 Task: Add So Delicious Unsweetened Coconut Milk Yogurt to the cart.
Action: Mouse moved to (55, 377)
Screenshot: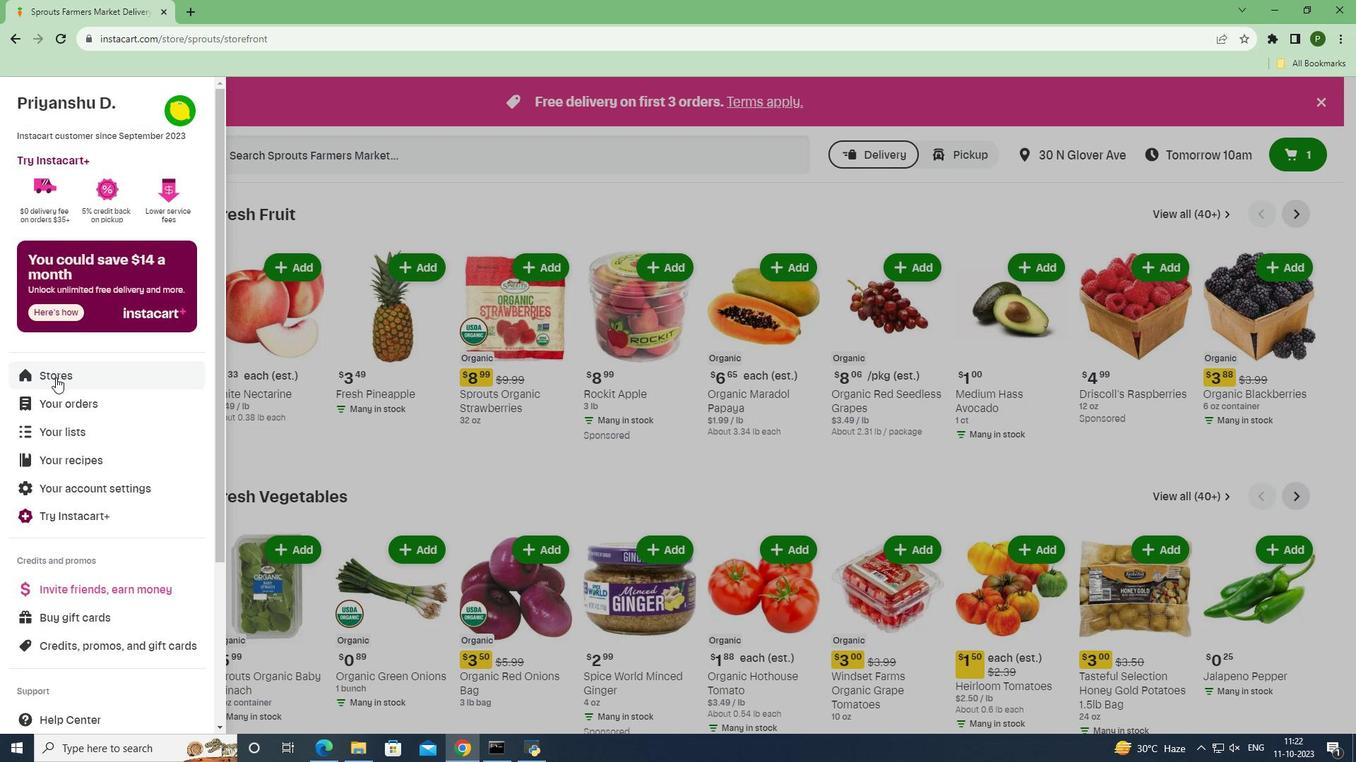 
Action: Mouse pressed left at (55, 377)
Screenshot: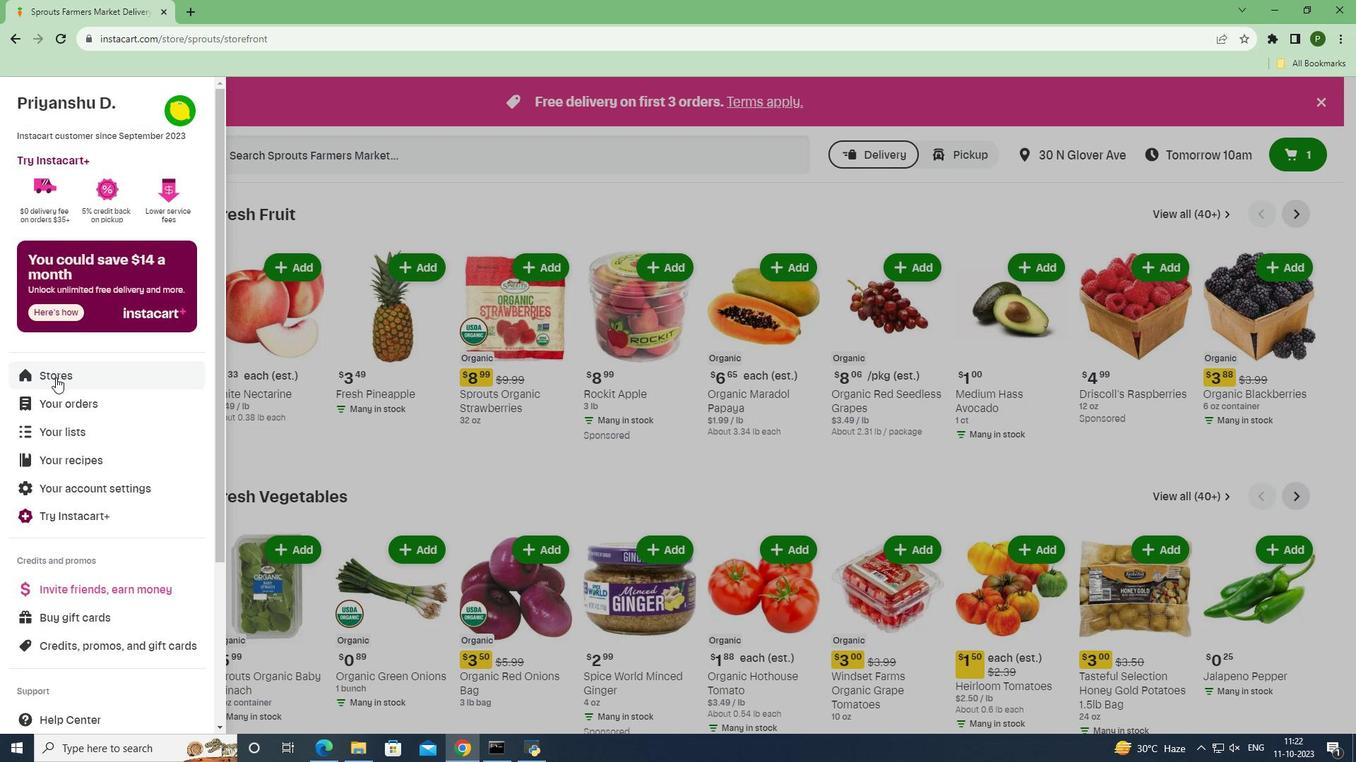 
Action: Mouse moved to (325, 168)
Screenshot: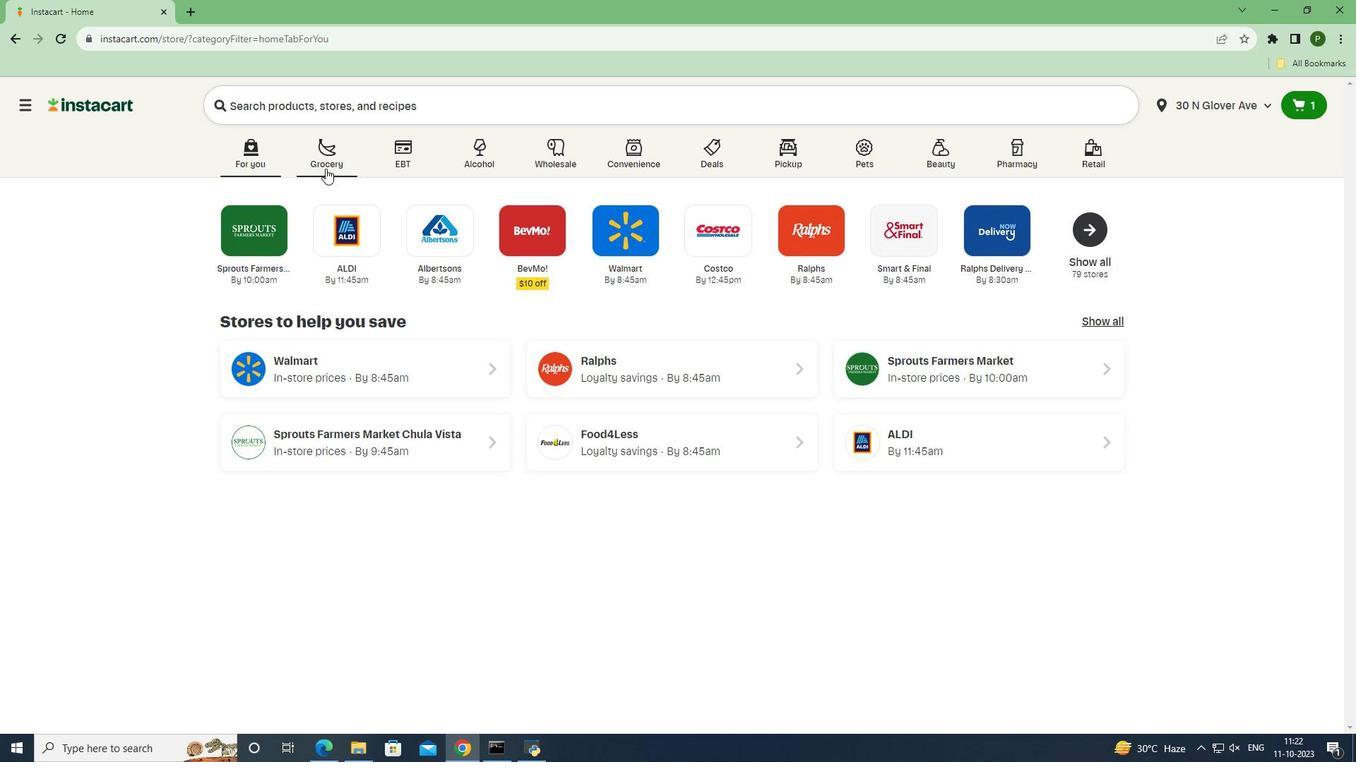 
Action: Mouse pressed left at (325, 168)
Screenshot: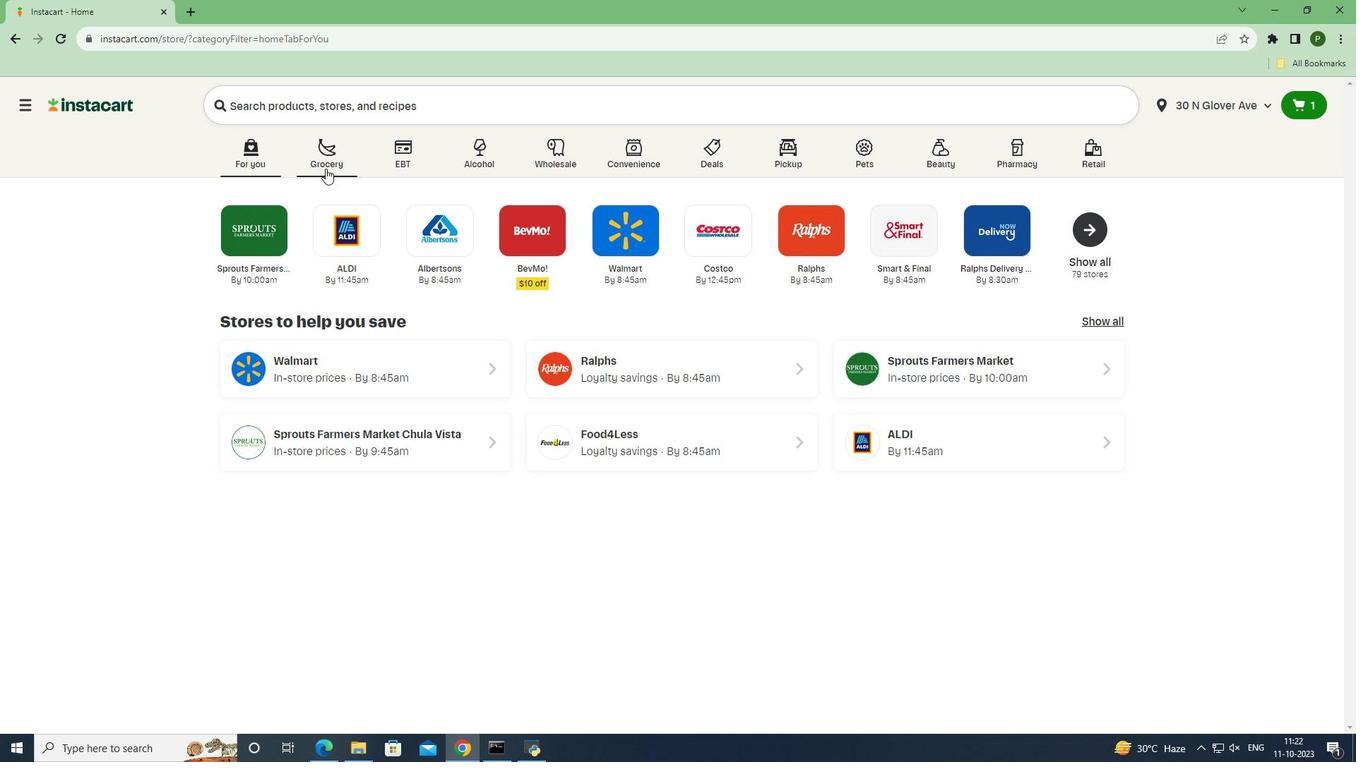 
Action: Mouse moved to (420, 276)
Screenshot: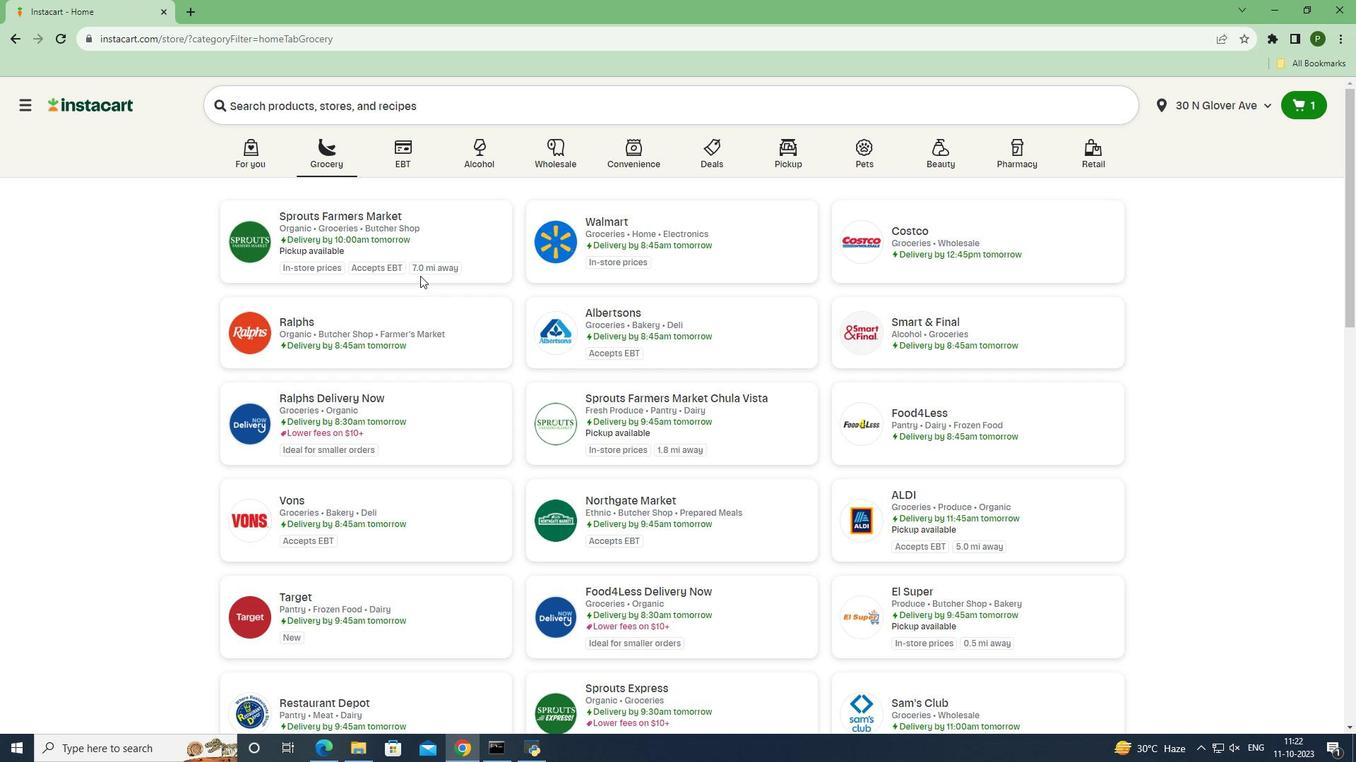 
Action: Mouse pressed left at (420, 276)
Screenshot: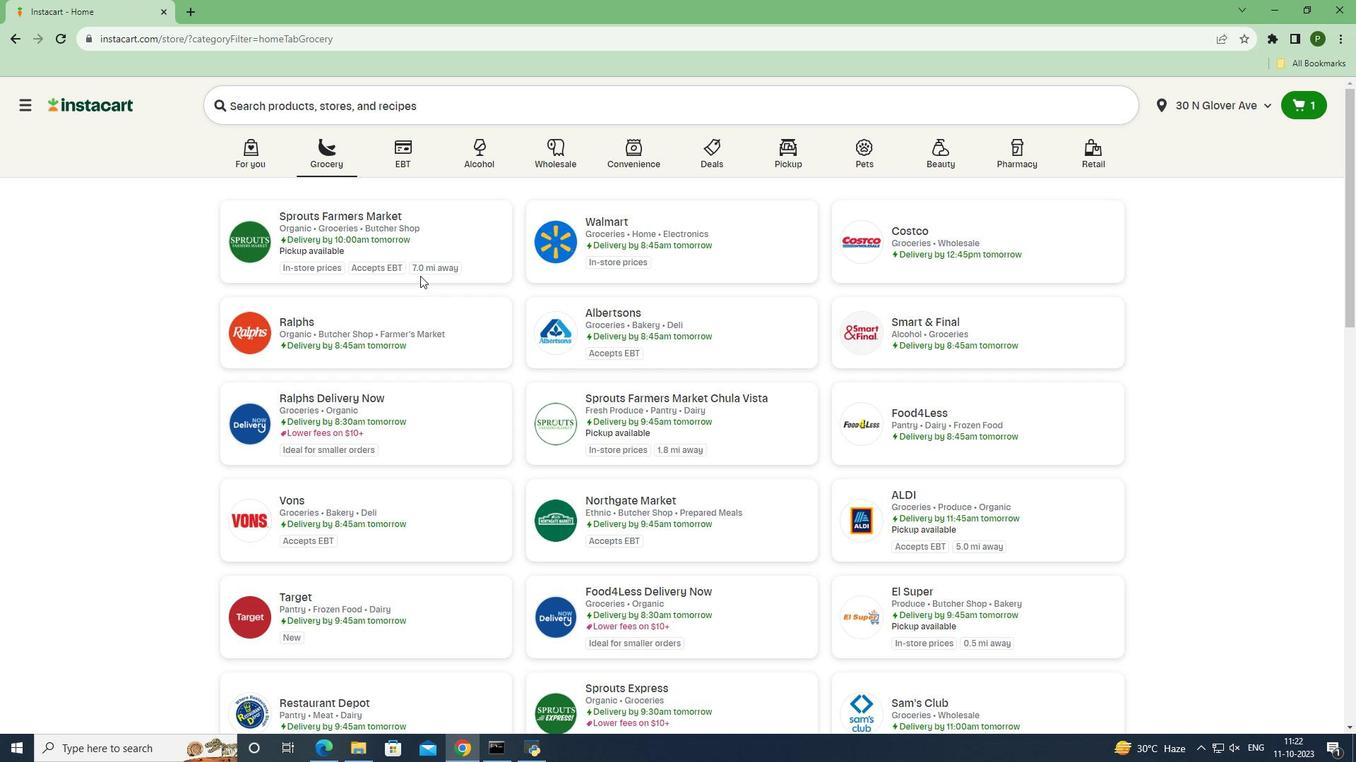 
Action: Mouse moved to (91, 504)
Screenshot: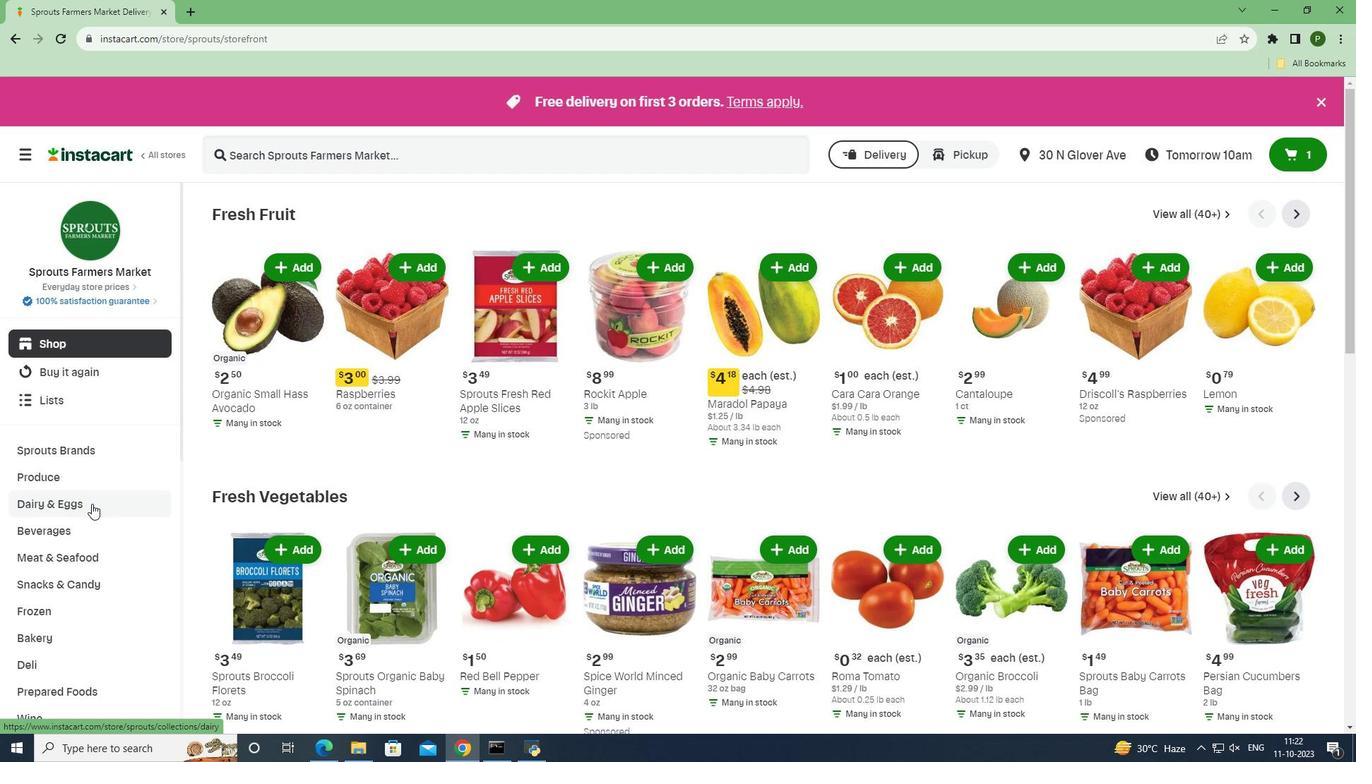 
Action: Mouse pressed left at (91, 504)
Screenshot: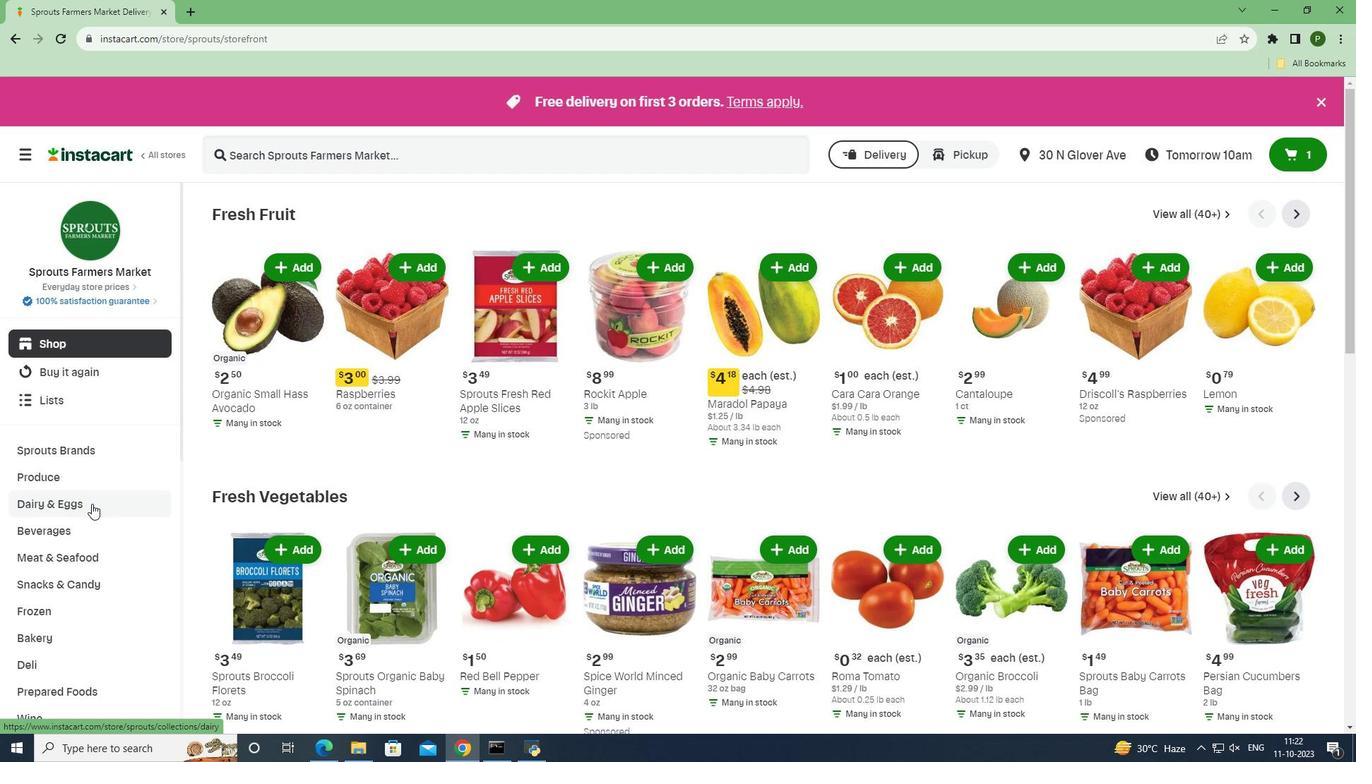 
Action: Mouse moved to (59, 610)
Screenshot: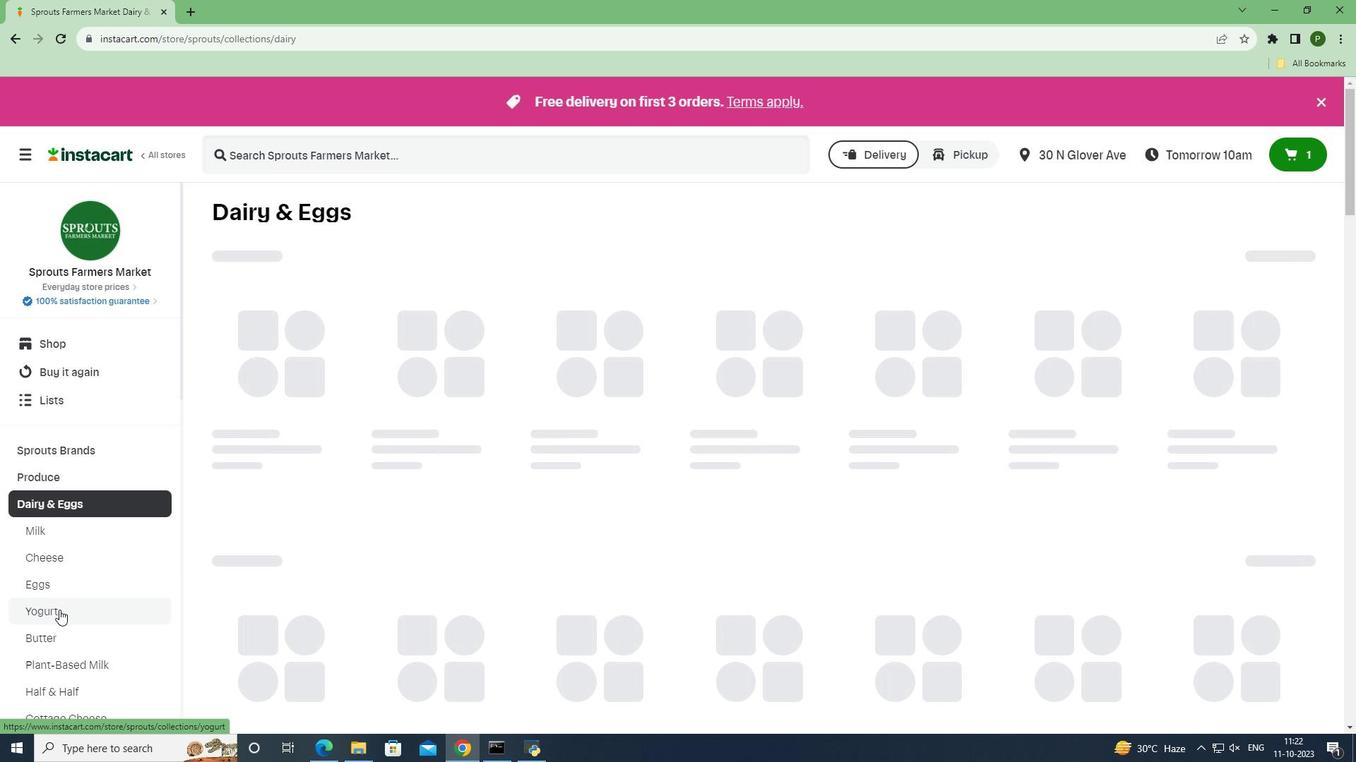 
Action: Mouse pressed left at (59, 610)
Screenshot: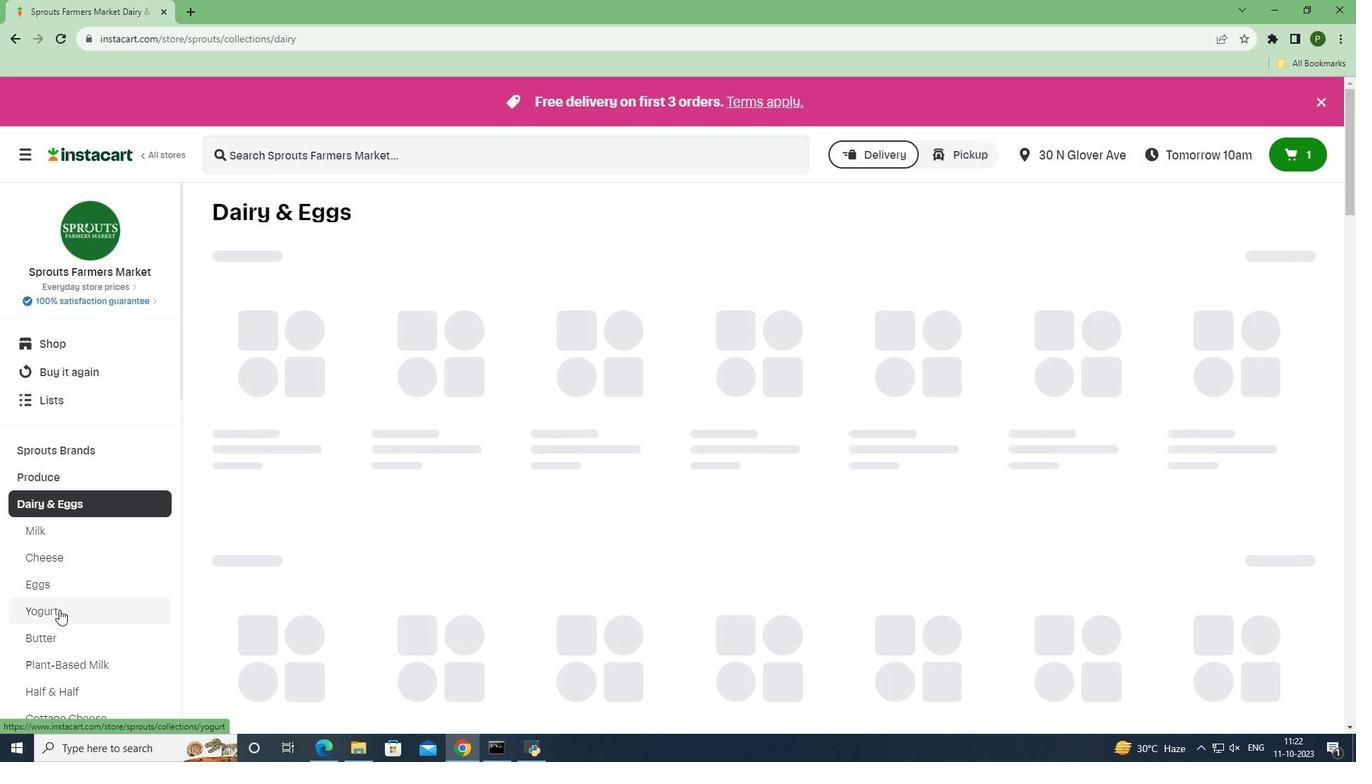 
Action: Mouse moved to (312, 154)
Screenshot: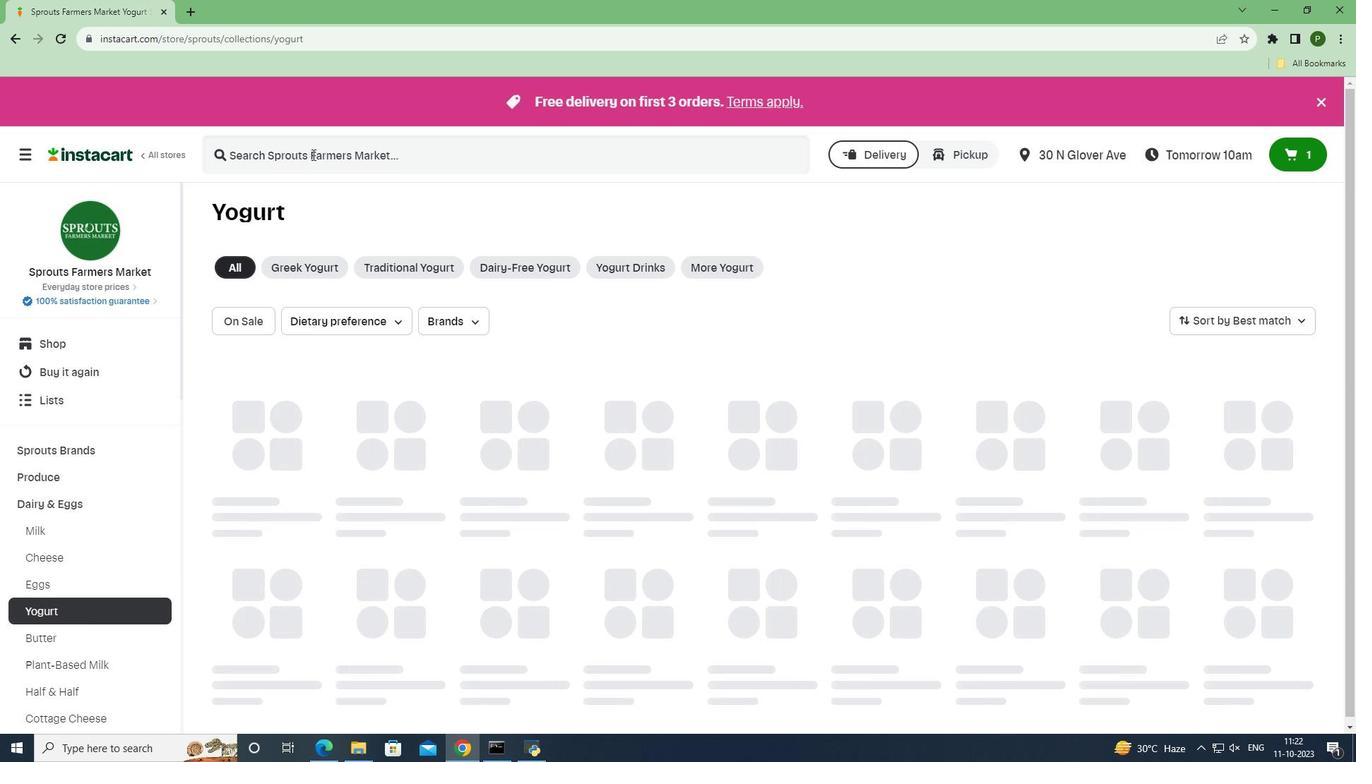 
Action: Mouse pressed left at (312, 154)
Screenshot: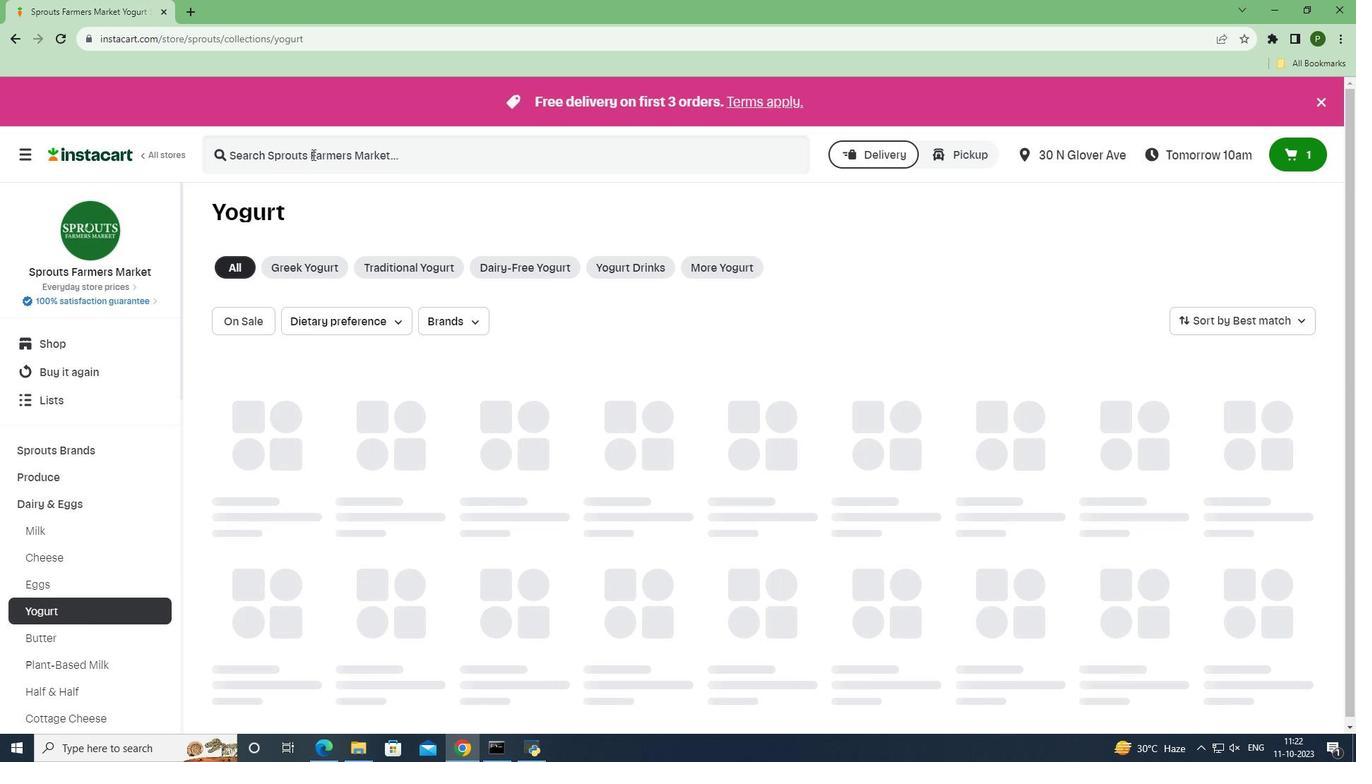 
Action: Key pressed <Key.caps_lock>S<Key.caps_lock>o<Key.space><Key.caps_lock>D<Key.caps_lock>elicious<Key.space><Key.caps_lock>U<Key.caps_lock>nsweetened<Key.space><Key.caps_lock>C<Key.caps_lock>oconut<Key.space><Key.caps_lock>M<Key.caps_lock>ilk<Key.space><Key.caps_lock>Y<Key.caps_lock>ogurt<Key.space><Key.enter>
Screenshot: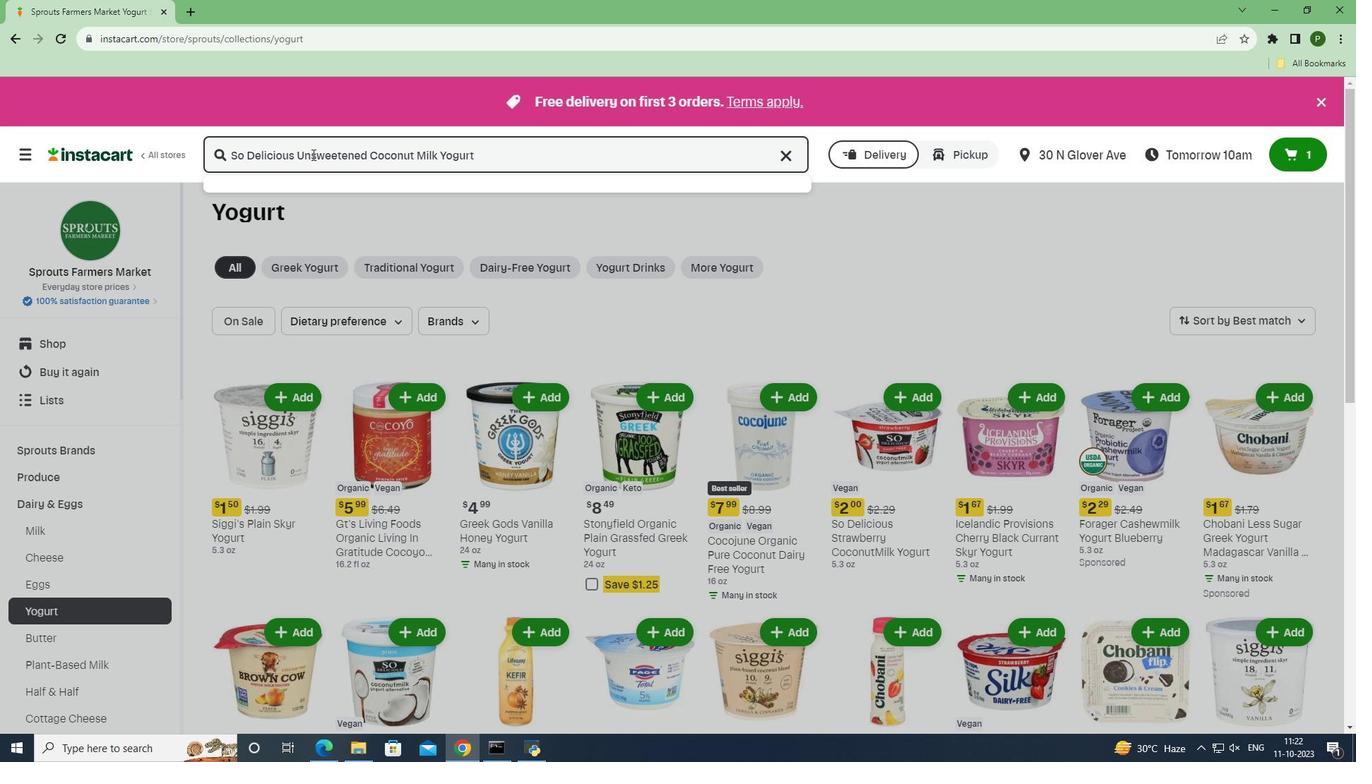 
Action: Mouse moved to (407, 303)
Screenshot: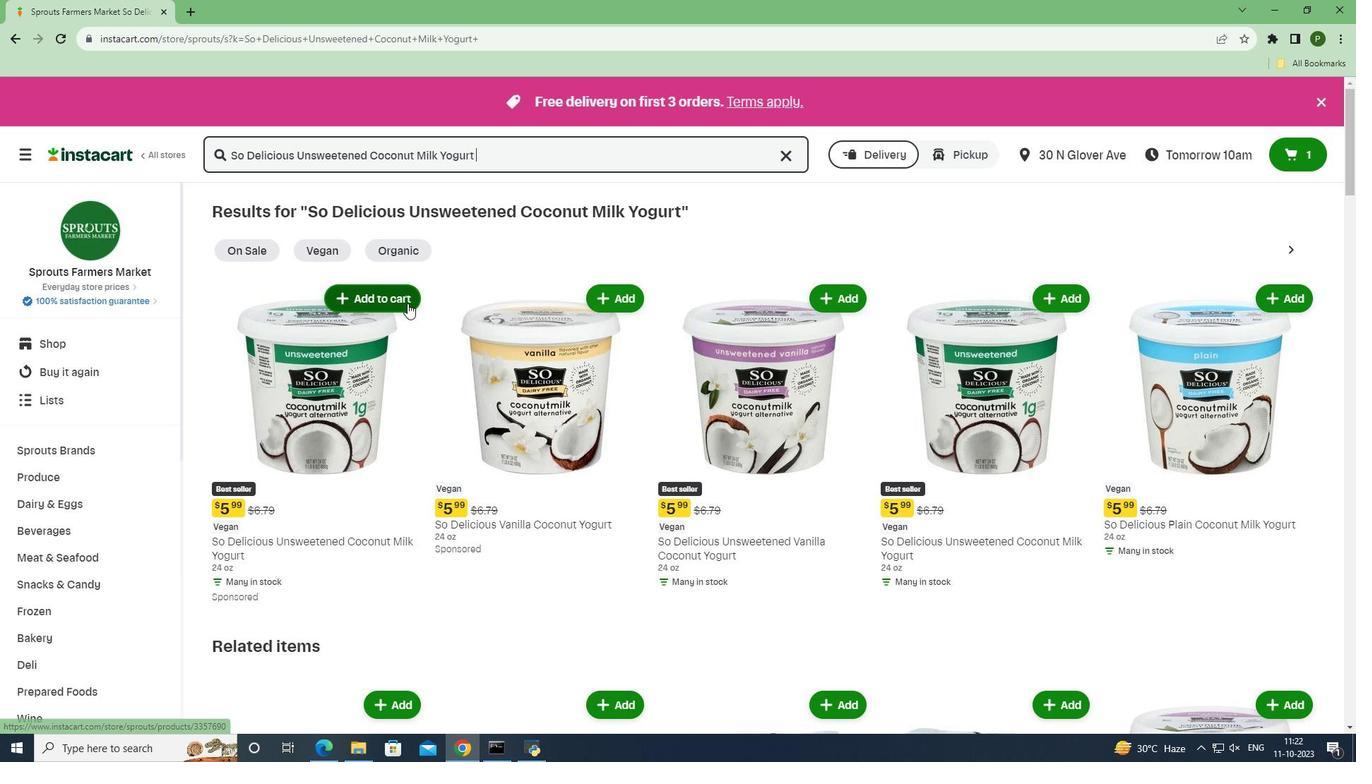 
Action: Mouse pressed left at (407, 303)
Screenshot: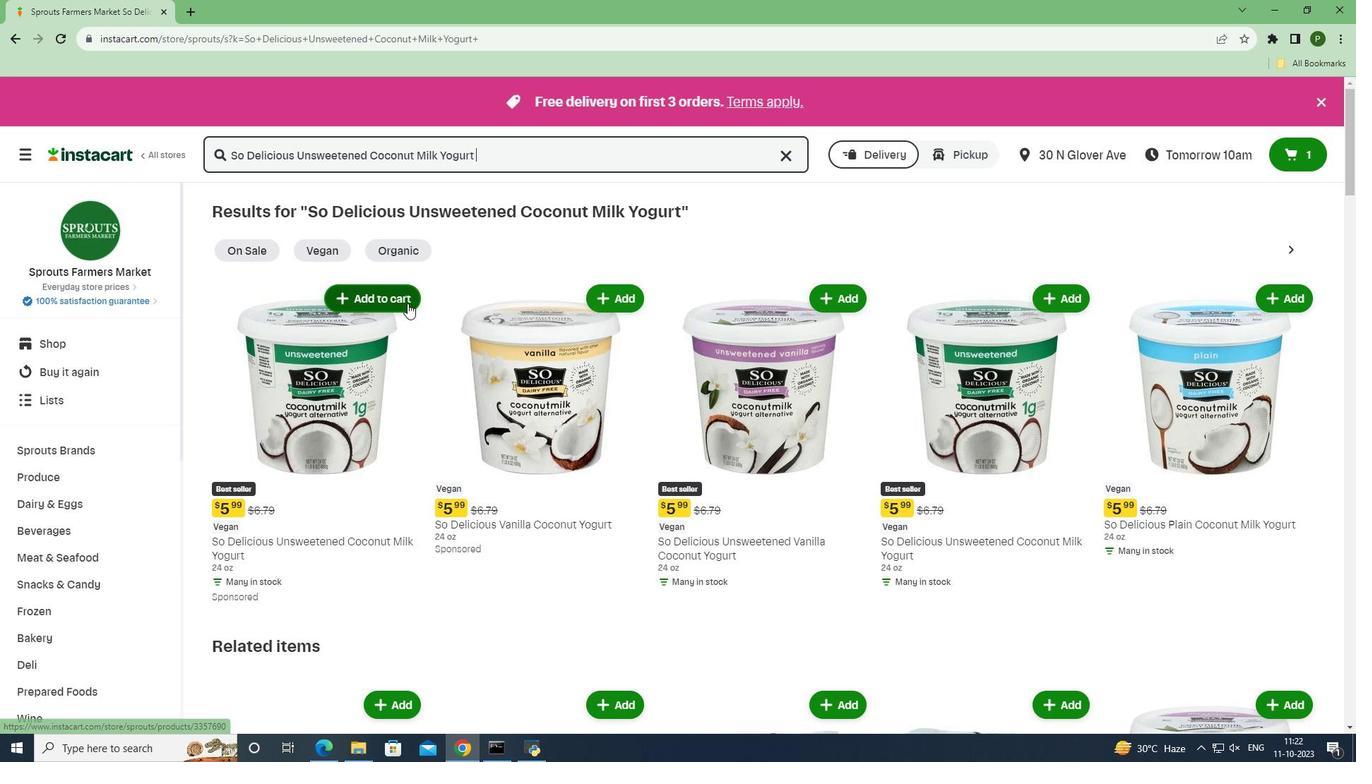 
Action: Mouse moved to (447, 354)
Screenshot: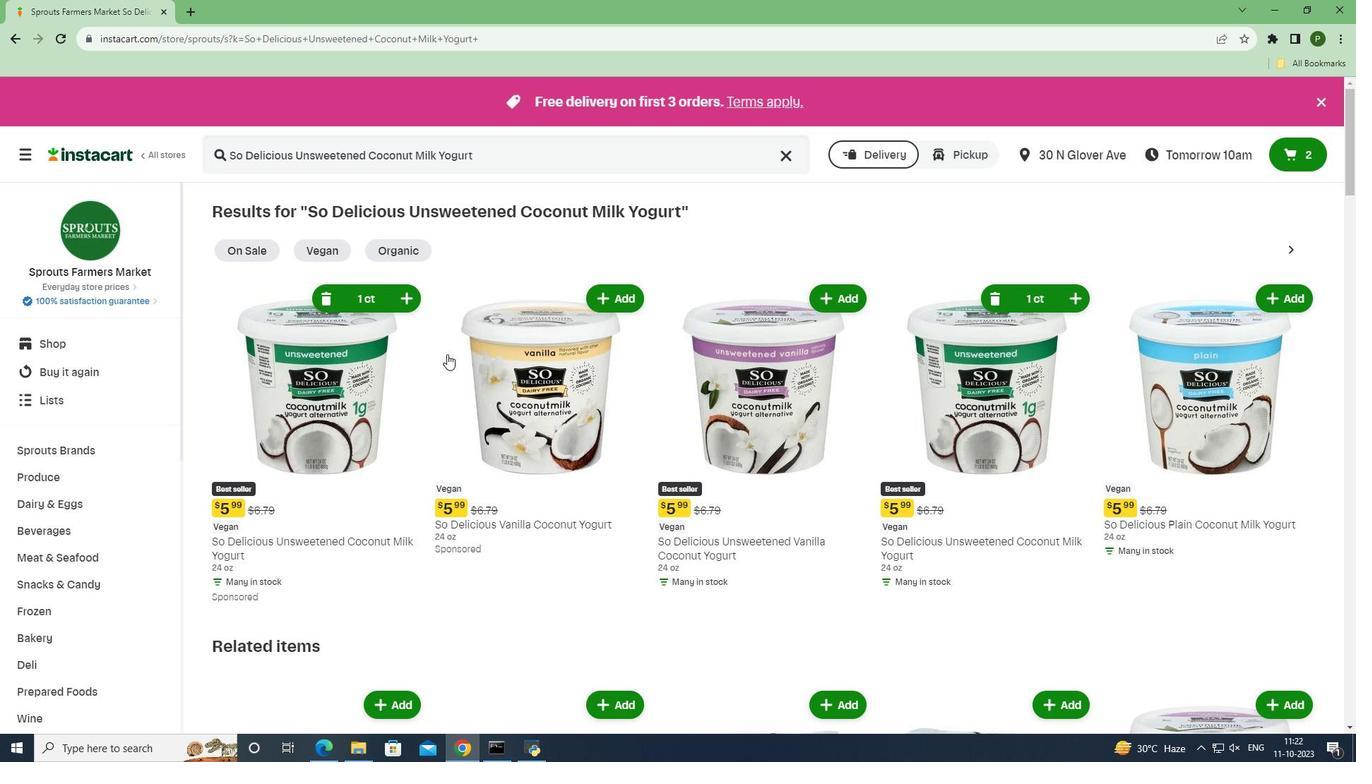 
